 Task: Create a Quick Step in Outlook to move emails to the 'UI Design' folder.
Action: Mouse moved to (142, 360)
Screenshot: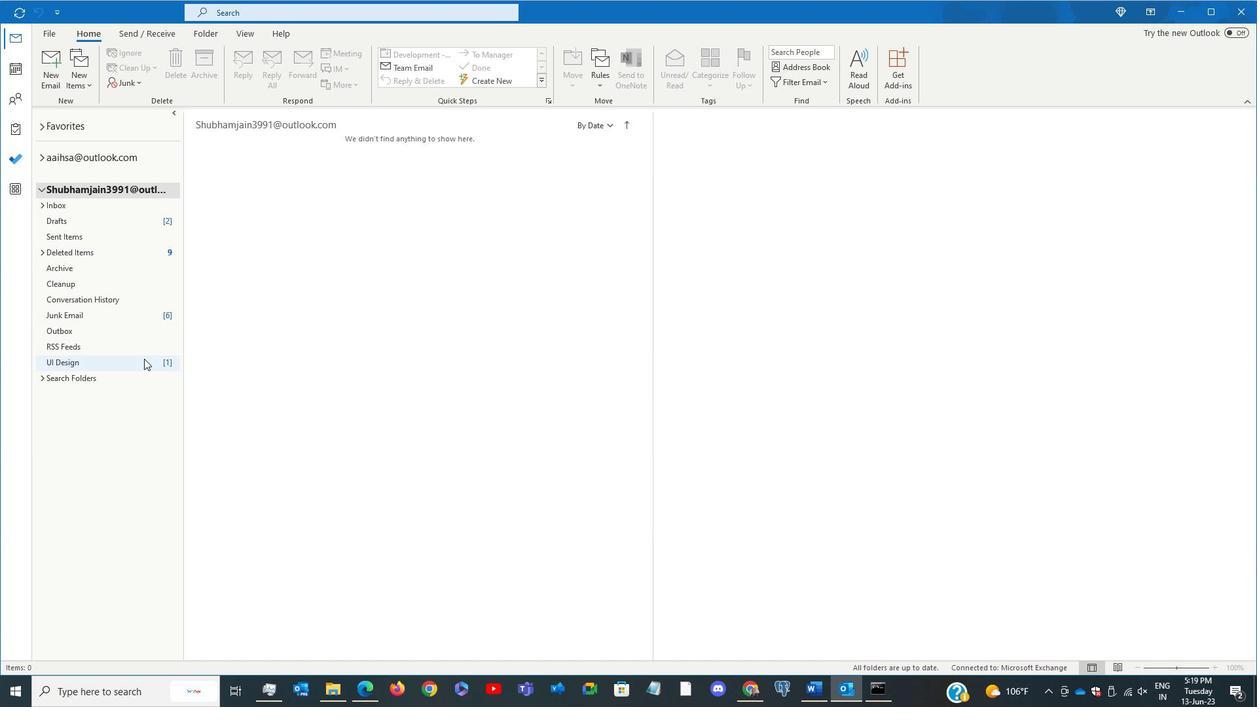 
Action: Mouse pressed left at (142, 360)
Screenshot: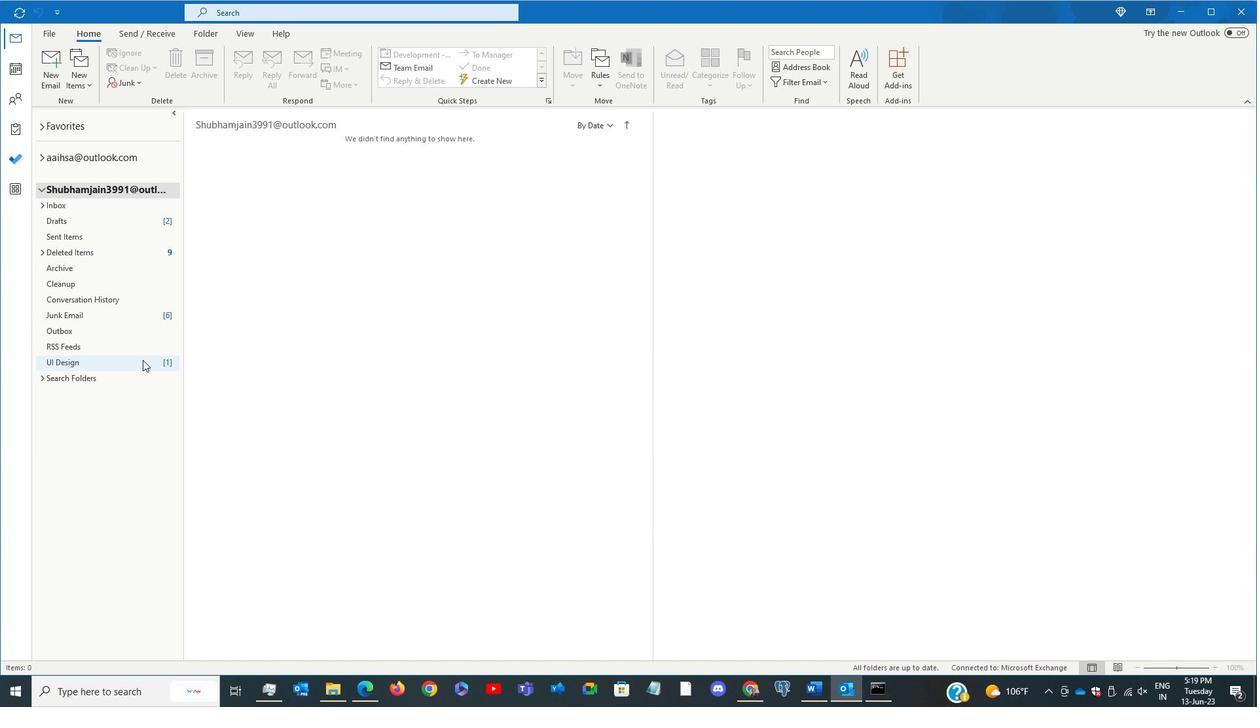 
Action: Mouse moved to (489, 81)
Screenshot: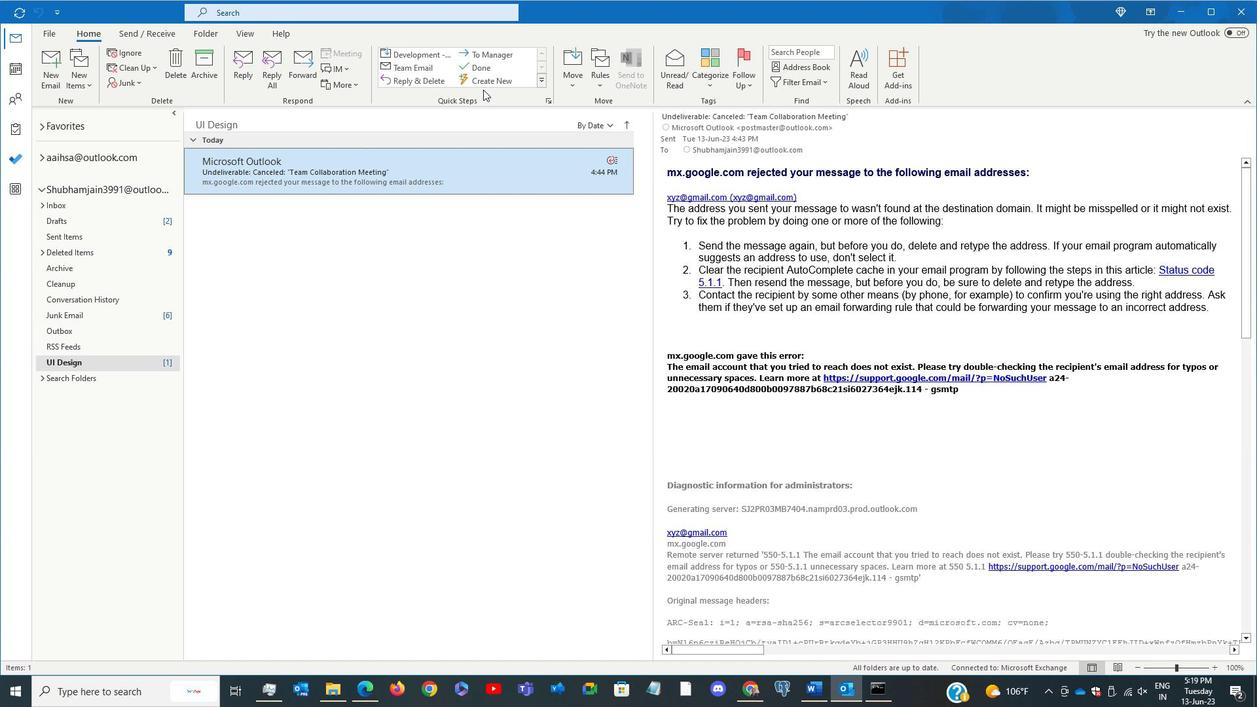 
Action: Mouse pressed left at (489, 81)
Screenshot: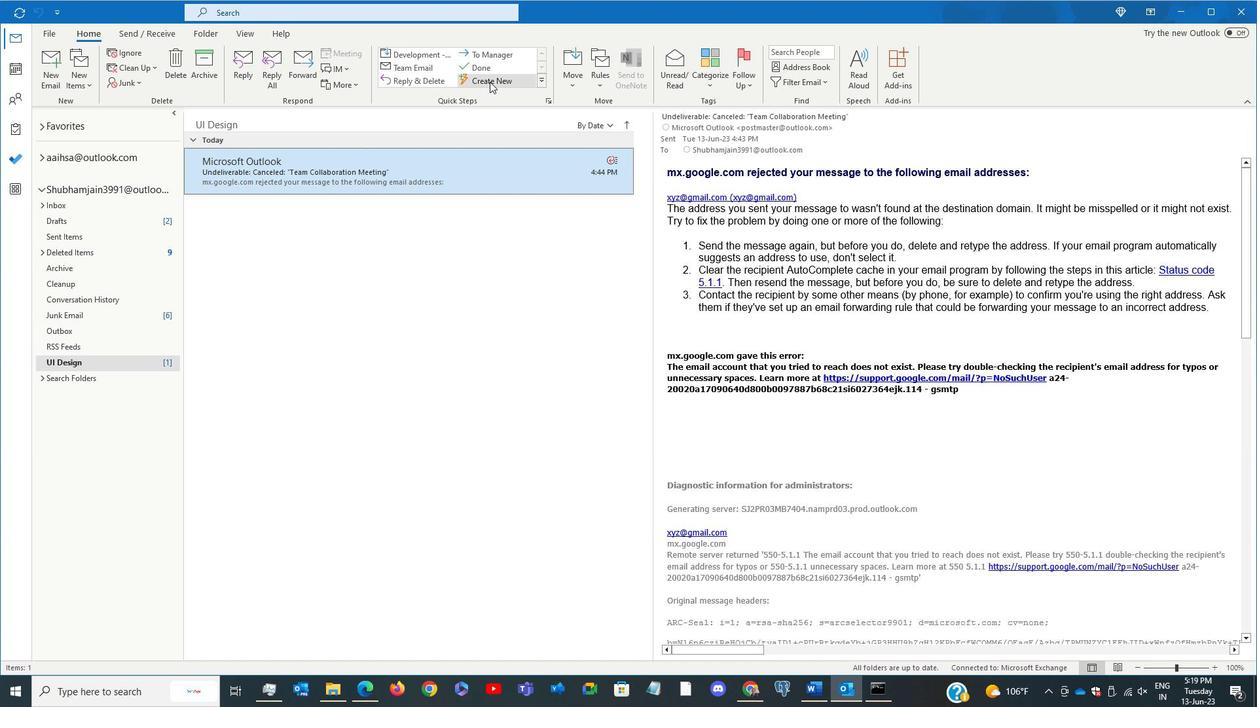 
Action: Mouse moved to (566, 254)
Screenshot: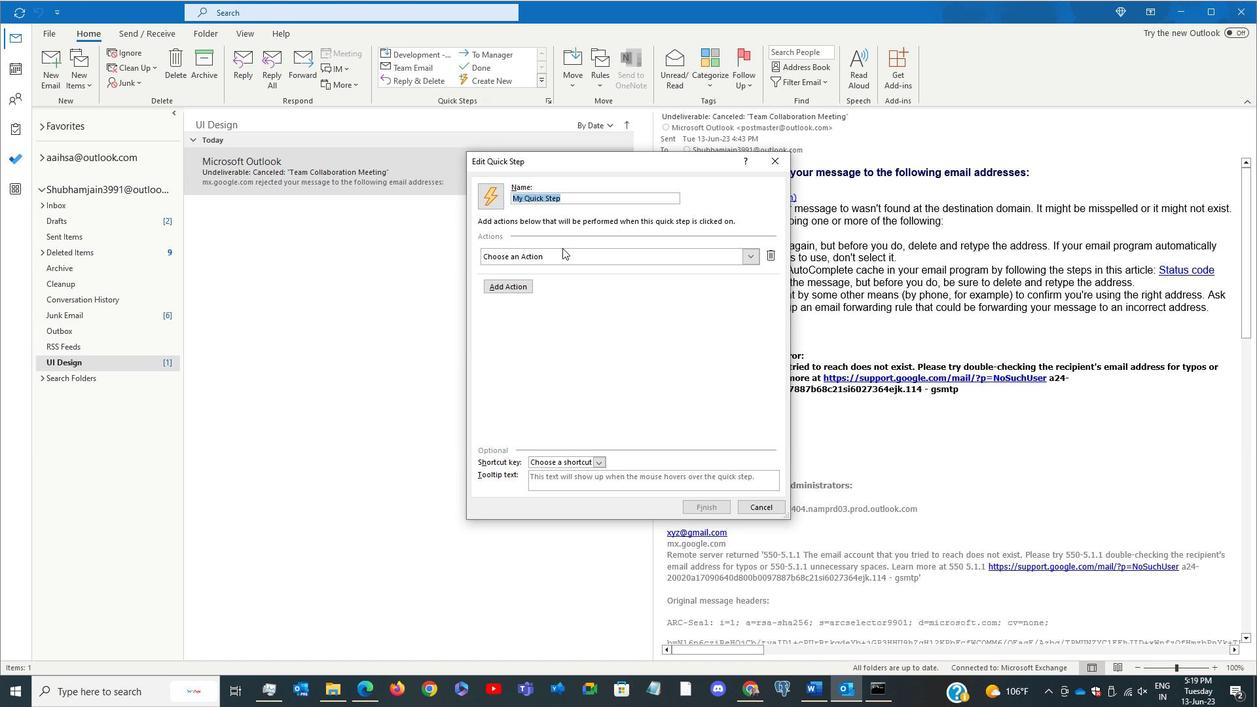 
Action: Mouse pressed left at (566, 254)
Screenshot: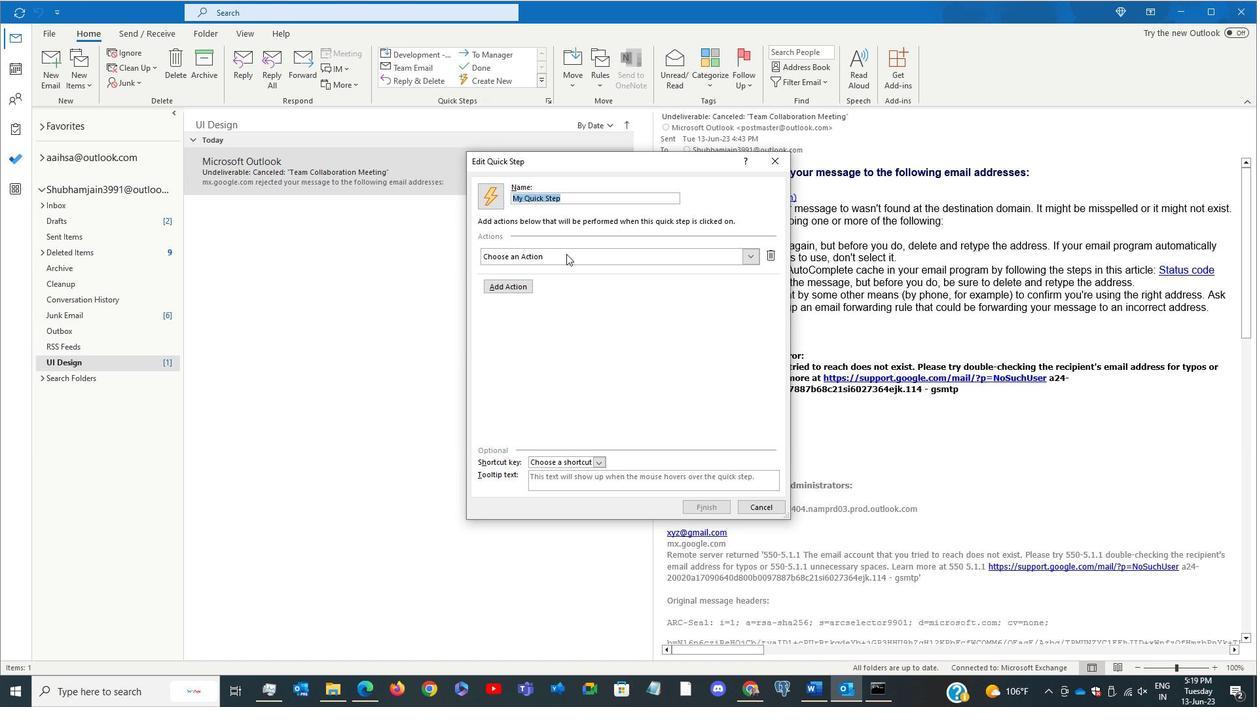 
Action: Mouse moved to (546, 311)
Screenshot: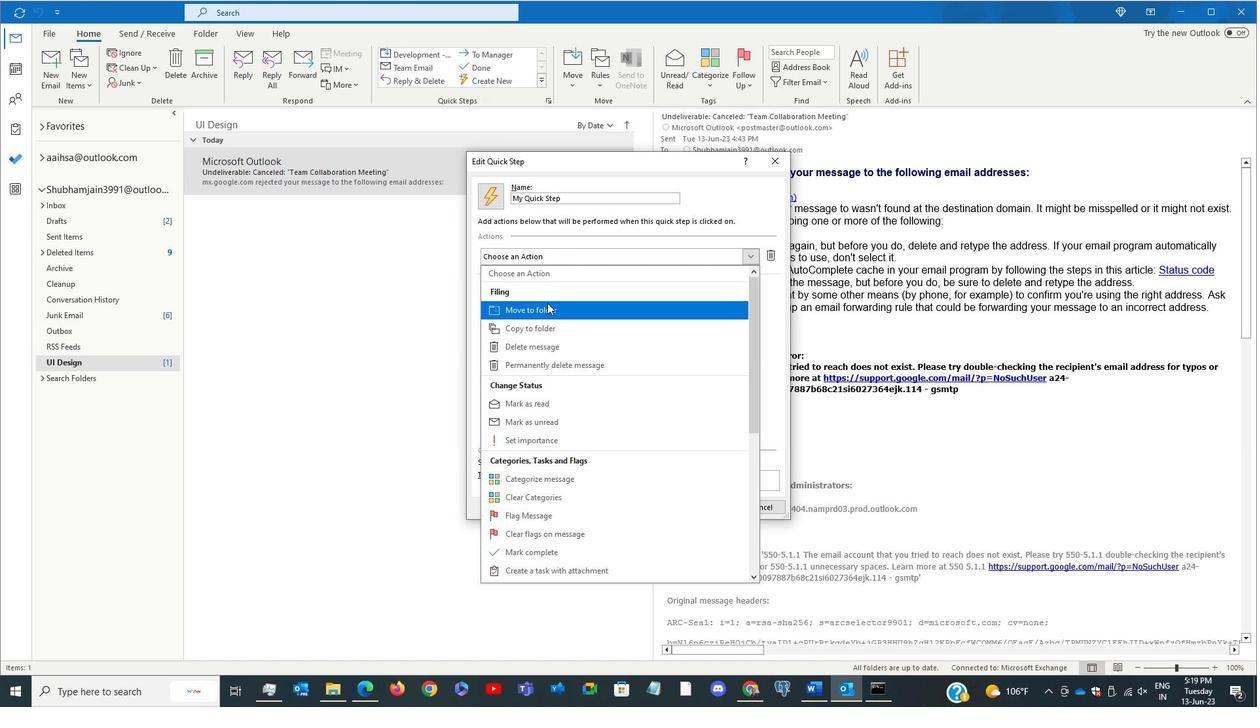 
Action: Mouse pressed left at (546, 311)
Screenshot: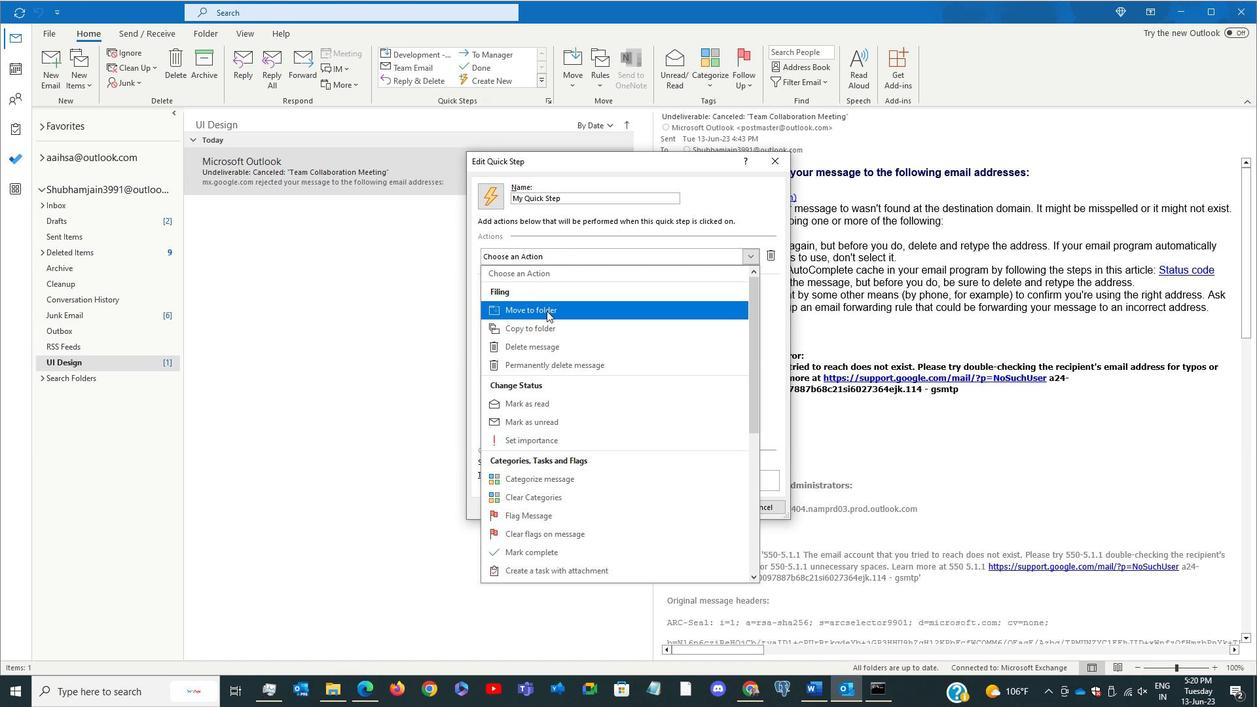 
Action: Mouse moved to (573, 279)
Screenshot: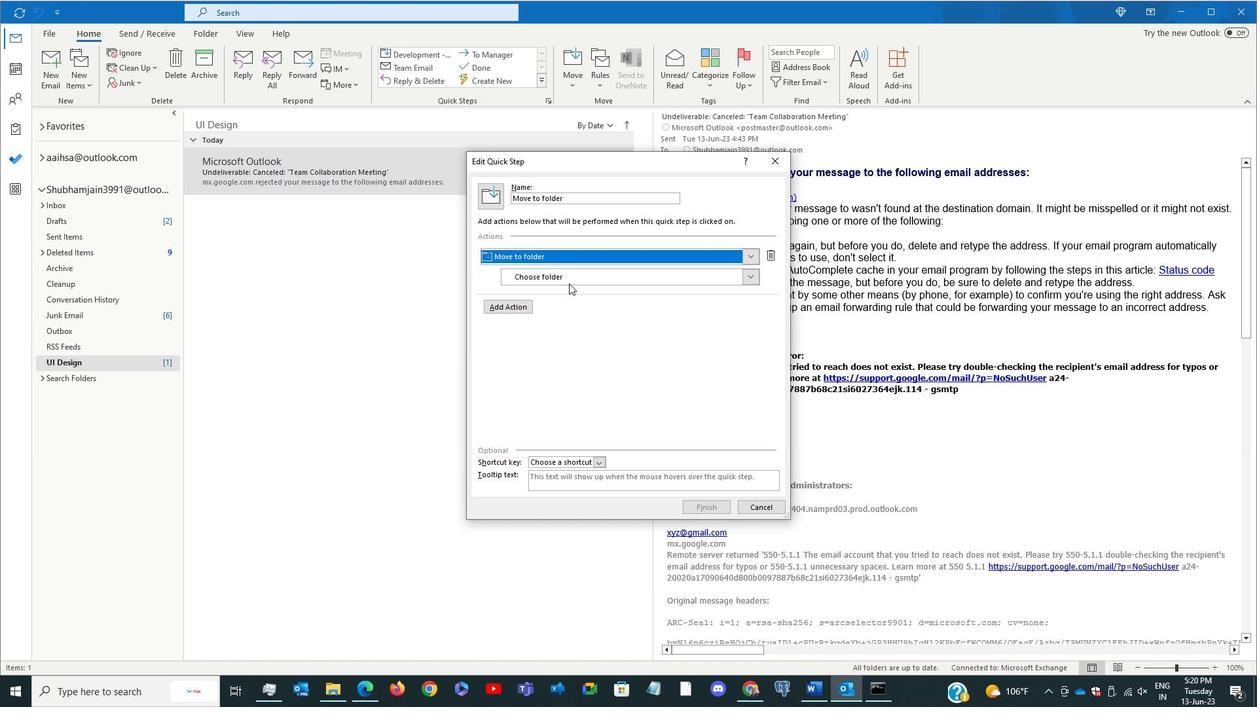 
Action: Mouse pressed left at (573, 279)
Screenshot: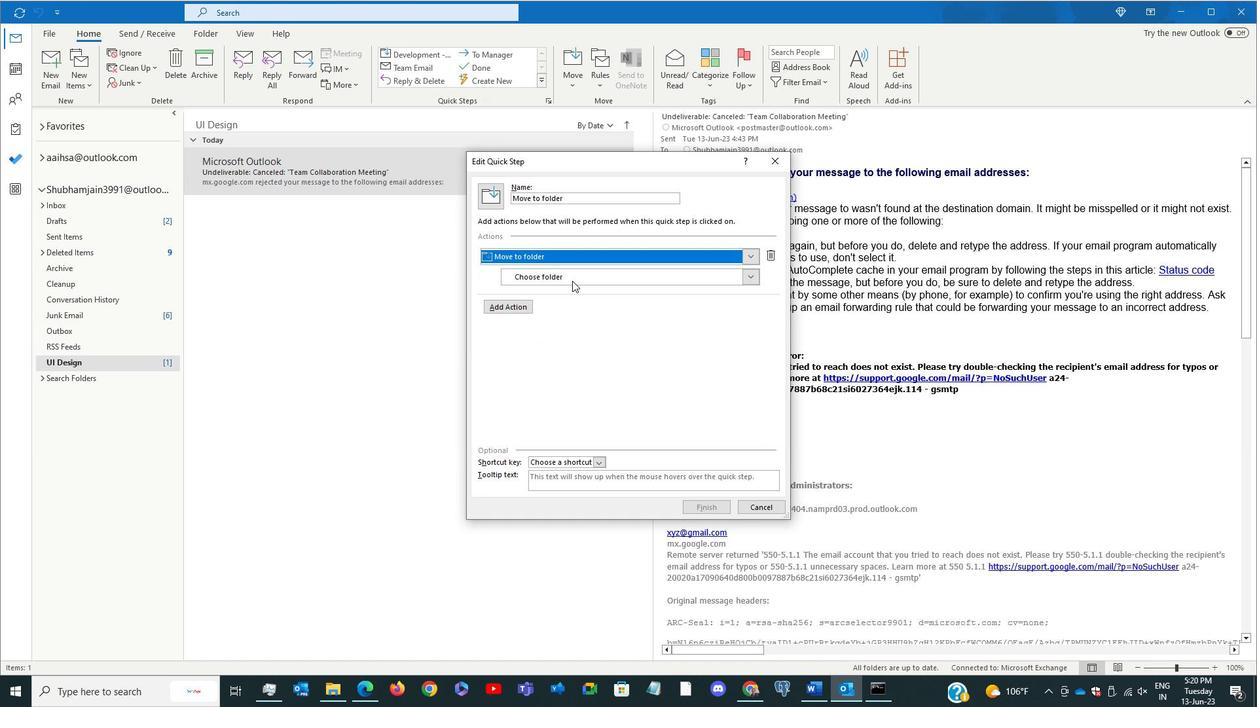 
Action: Mouse moved to (576, 327)
Screenshot: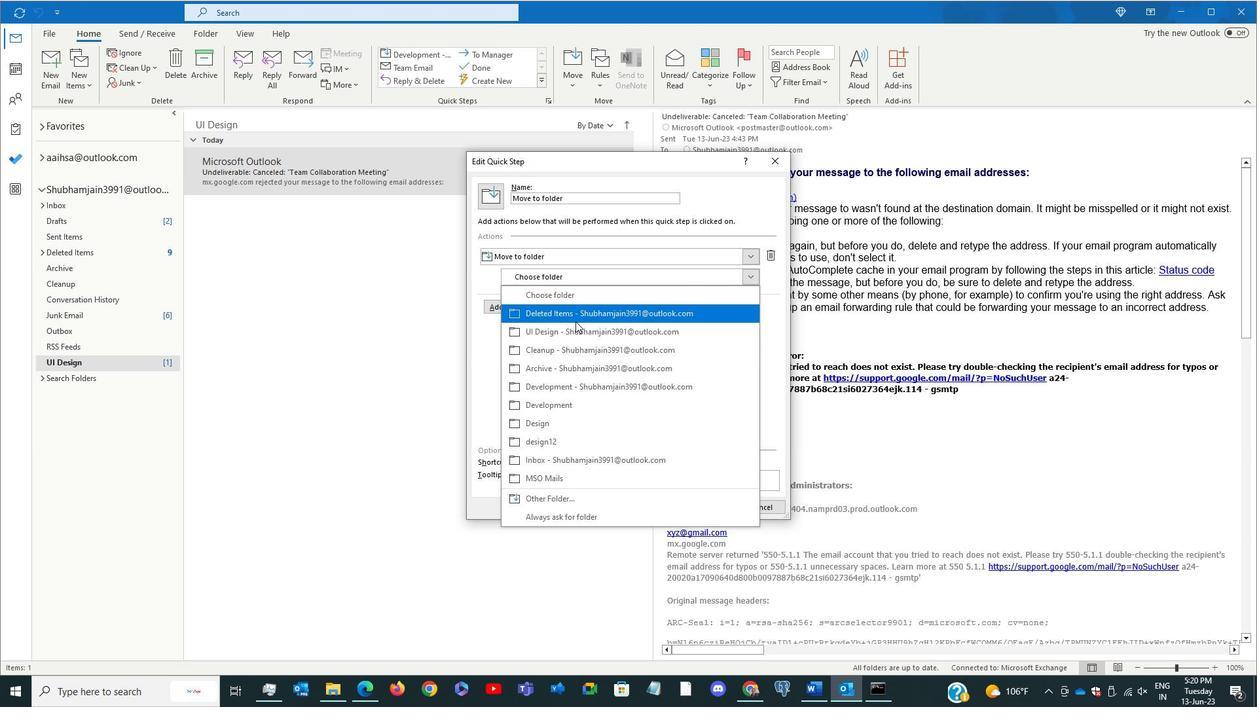 
Action: Mouse pressed left at (576, 327)
Screenshot: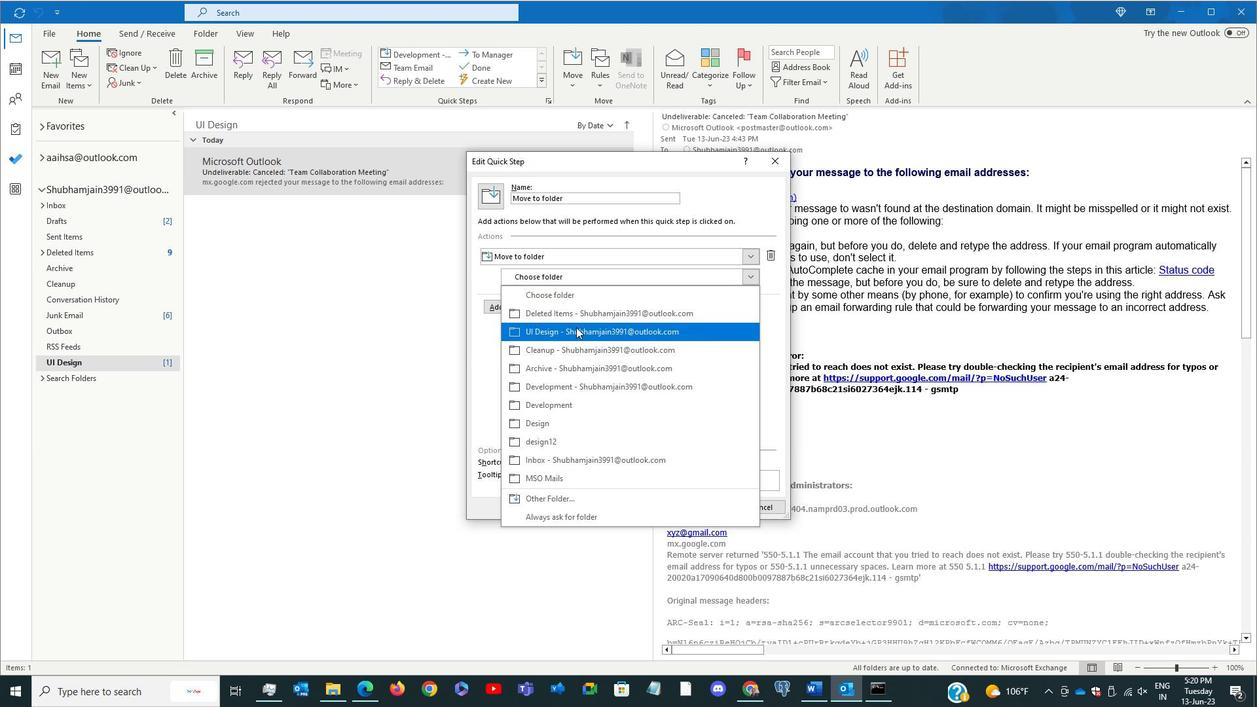 
Action: Mouse moved to (662, 199)
Screenshot: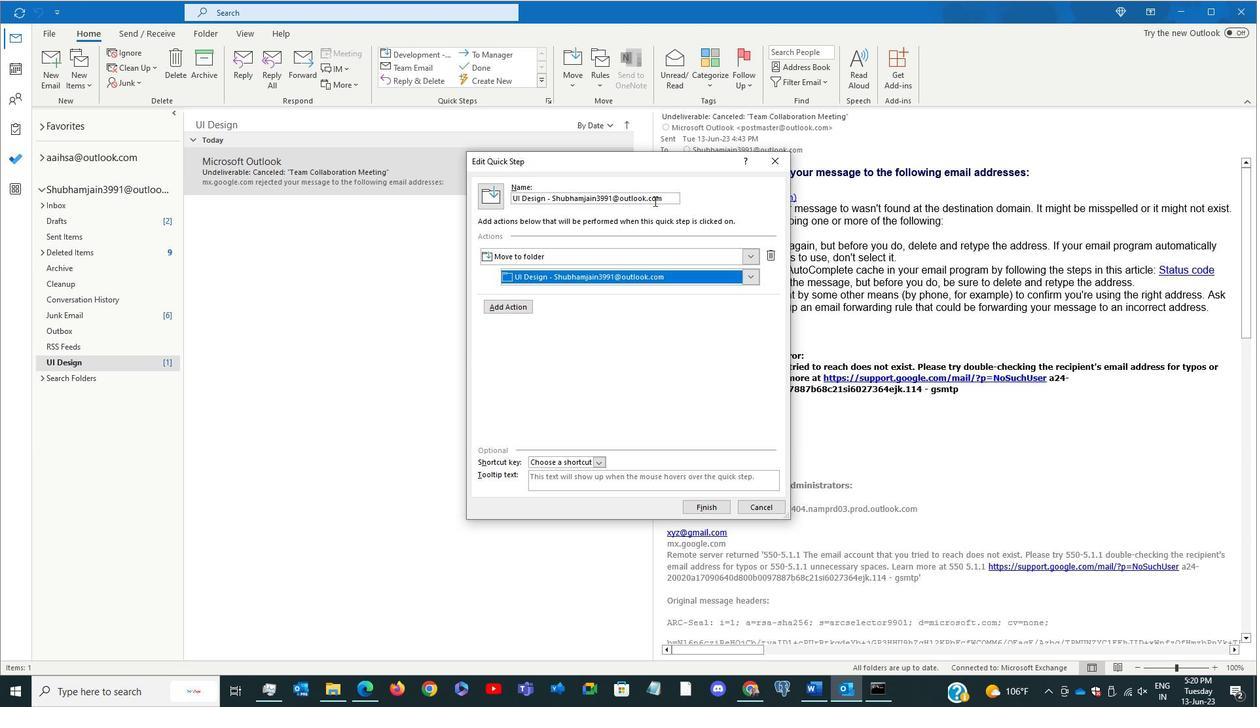 
Action: Mouse pressed left at (662, 199)
Screenshot: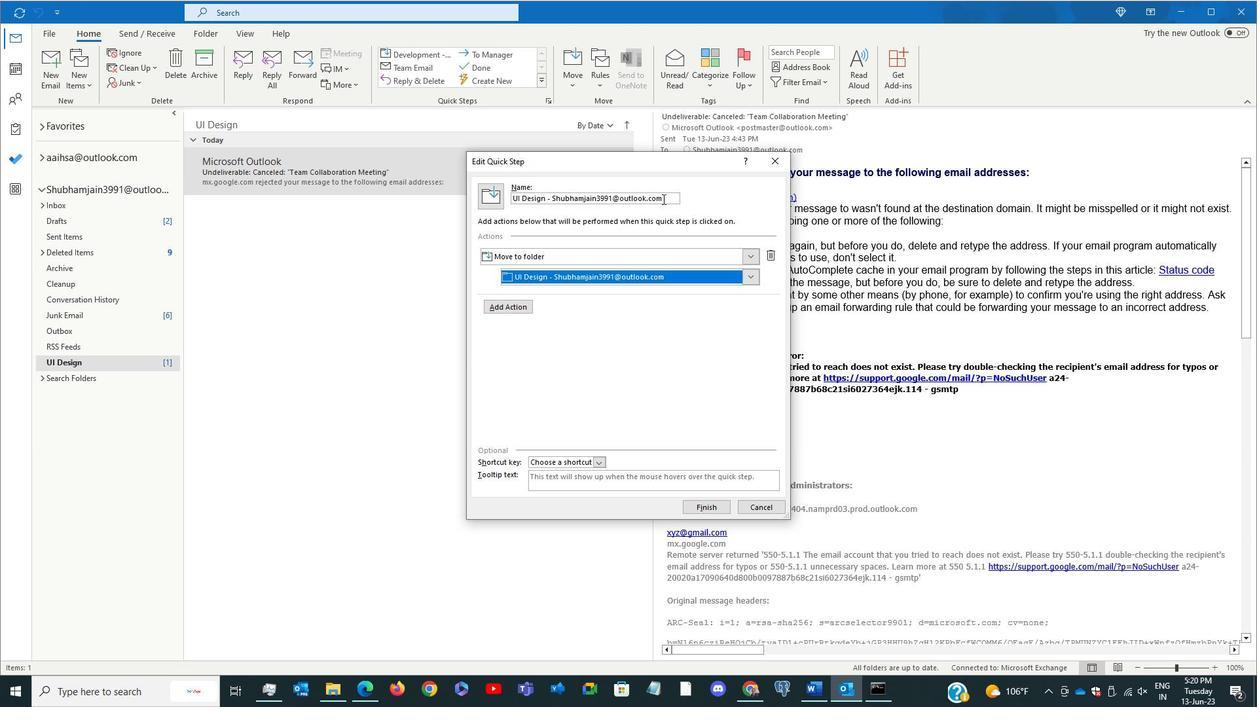 
Action: Key pressed <Key.backspace><Key.shift>M@<Key.backspace>2<Key.shift>U
Screenshot: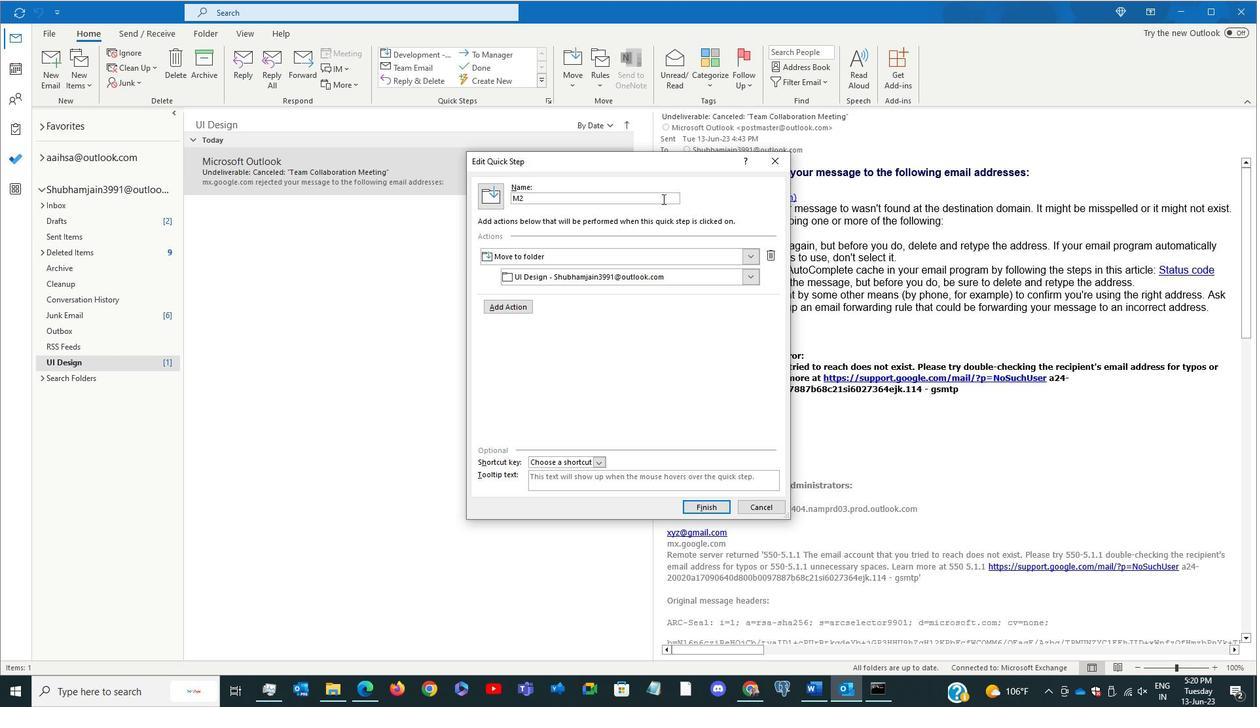 
Action: Mouse moved to (709, 501)
Screenshot: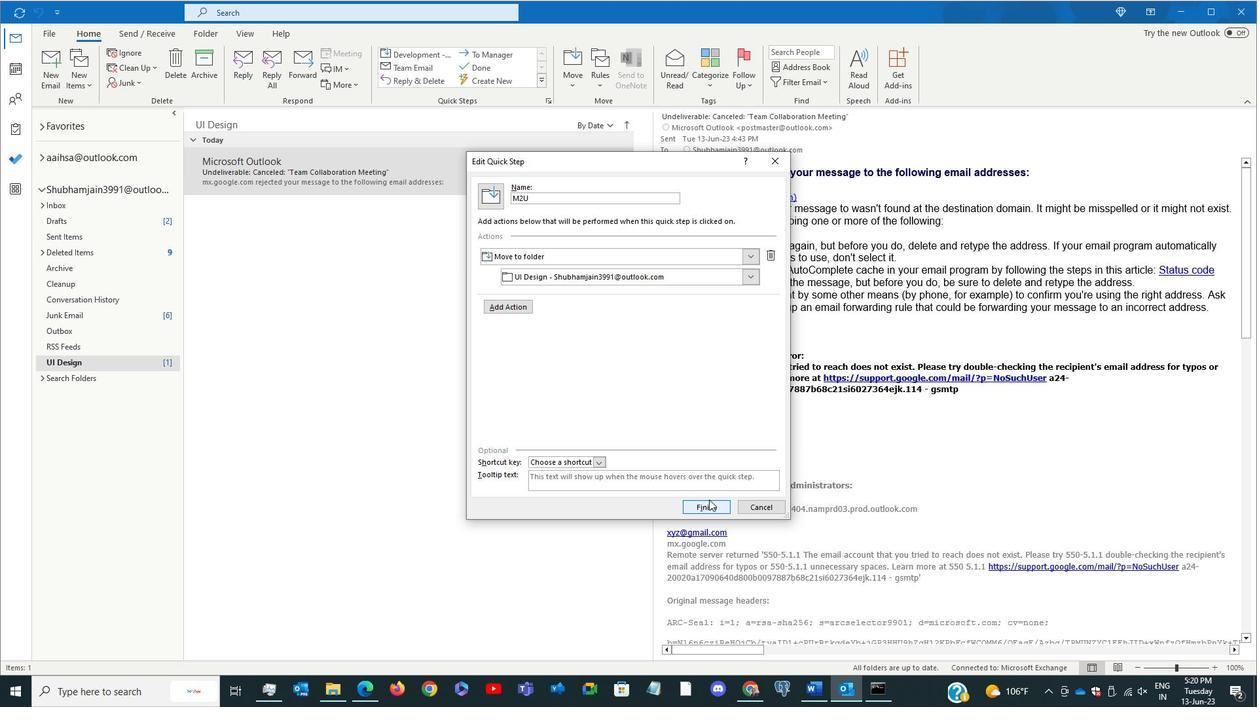 
Action: Mouse pressed left at (709, 501)
Screenshot: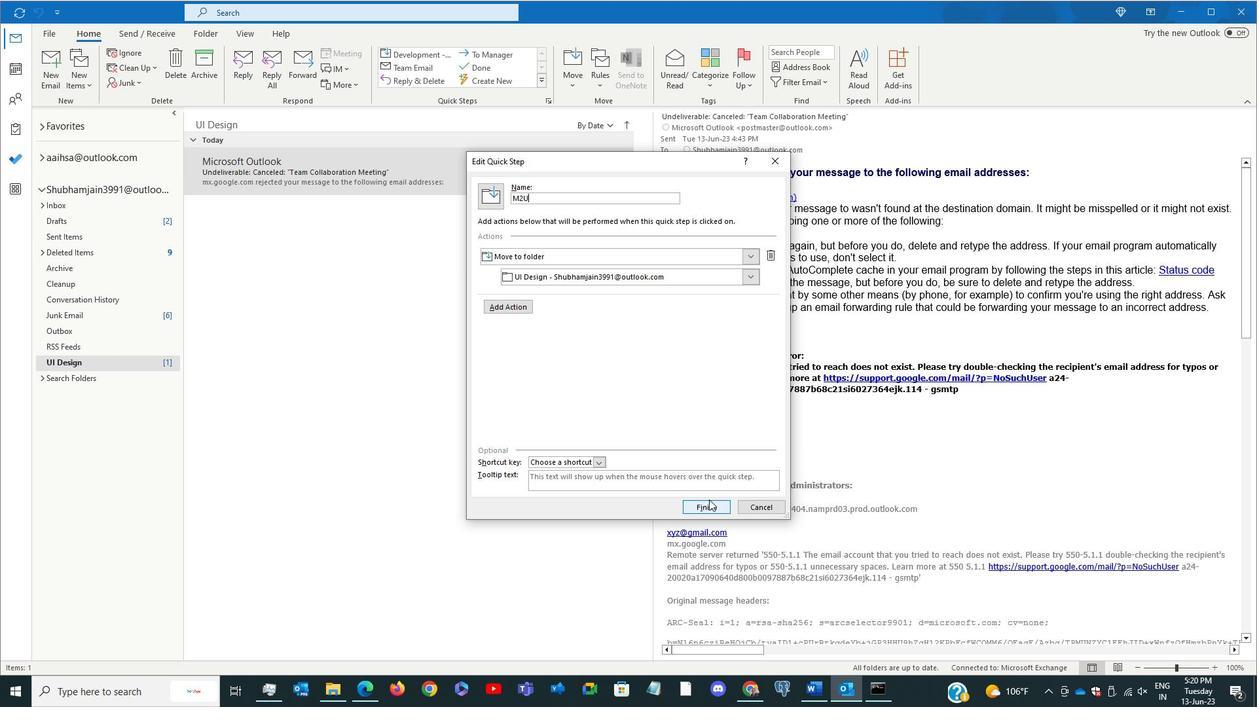 
